 Task: Add Attachment from Trello to Card Card0000000066 in Board Board0000000017 in Workspace WS0000000006 in Trello. Add Cover Blue to Card Card0000000066 in Board Board0000000017 in Workspace WS0000000006 in Trello. Add "Copy Card To …" Button titled Button0000000066 to "bottom" of the list "To Do" to Card Card0000000066 in Board Board0000000017 in Workspace WS0000000006 in Trello. Add Description DS0000000066 to Card Card0000000066 in Board Board0000000017 in Workspace WS0000000006 in Trello. Add Comment CM0000000066 to Card Card0000000066 in Board Board0000000017 in Workspace WS0000000006 in Trello
Action: Mouse moved to (335, 384)
Screenshot: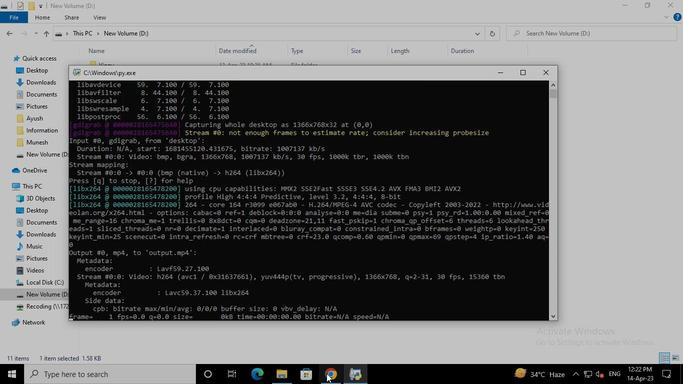
Action: Mouse pressed left at (335, 383)
Screenshot: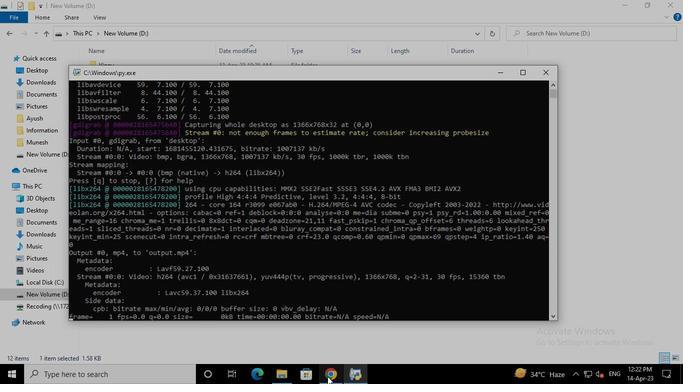 
Action: Mouse moved to (315, 262)
Screenshot: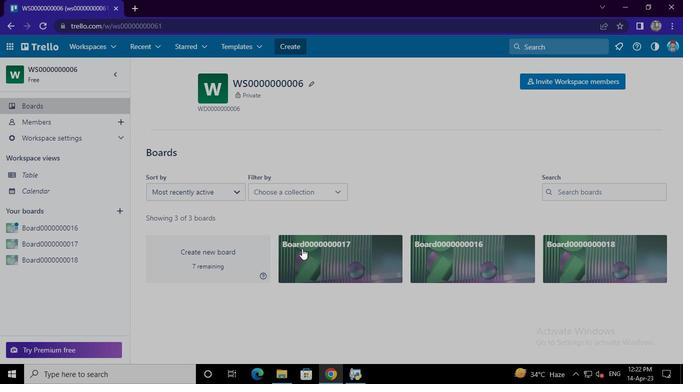 
Action: Mouse pressed left at (315, 262)
Screenshot: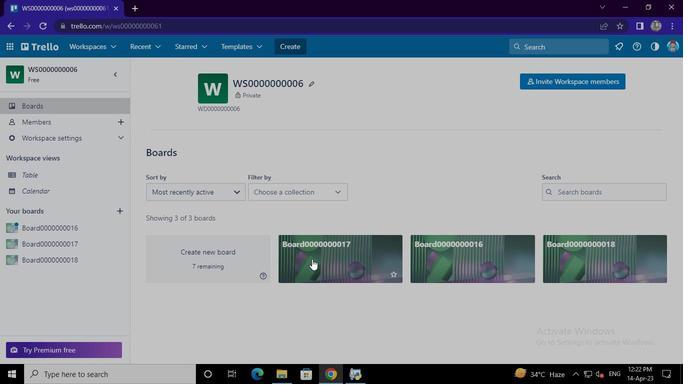 
Action: Mouse moved to (262, 174)
Screenshot: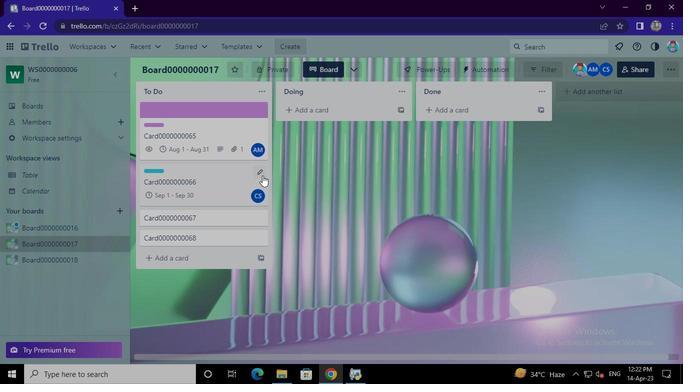 
Action: Mouse pressed left at (262, 174)
Screenshot: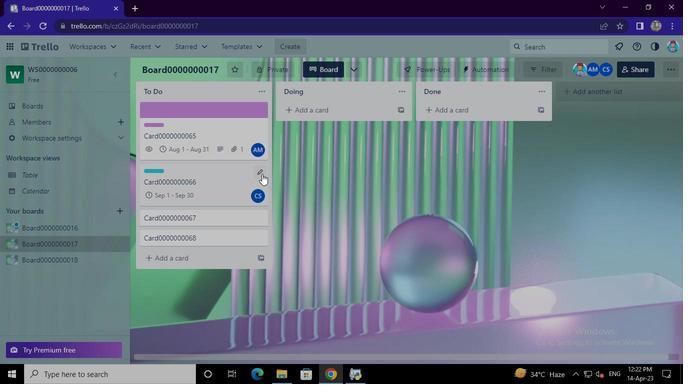
Action: Mouse moved to (289, 172)
Screenshot: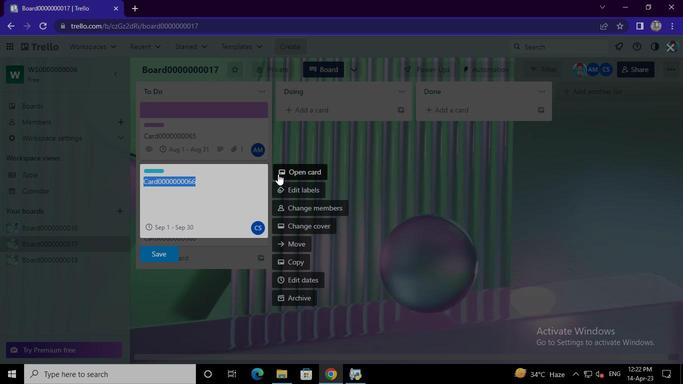 
Action: Mouse pressed left at (289, 172)
Screenshot: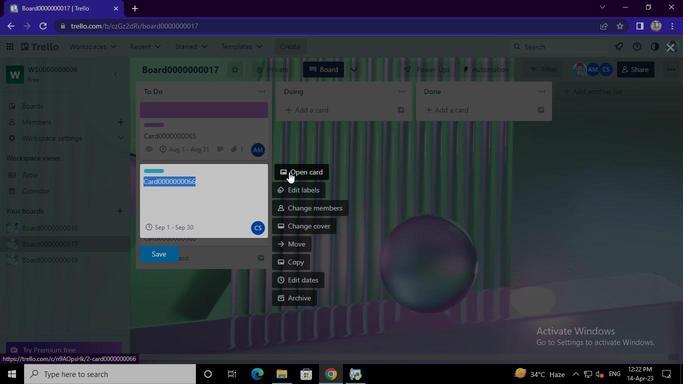 
Action: Mouse moved to (462, 243)
Screenshot: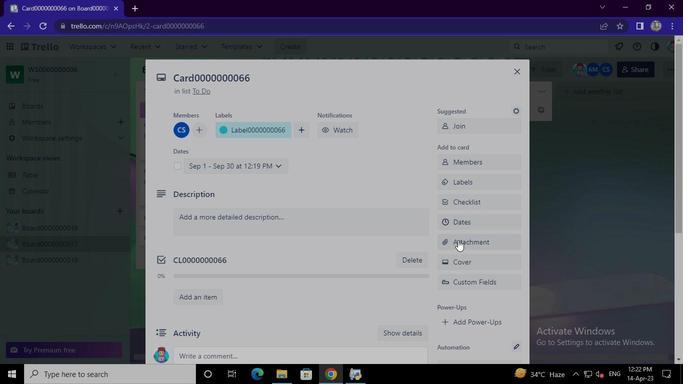 
Action: Mouse pressed left at (462, 243)
Screenshot: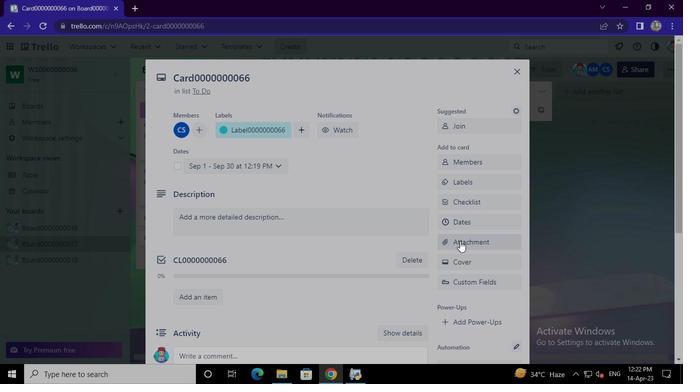 
Action: Mouse moved to (454, 107)
Screenshot: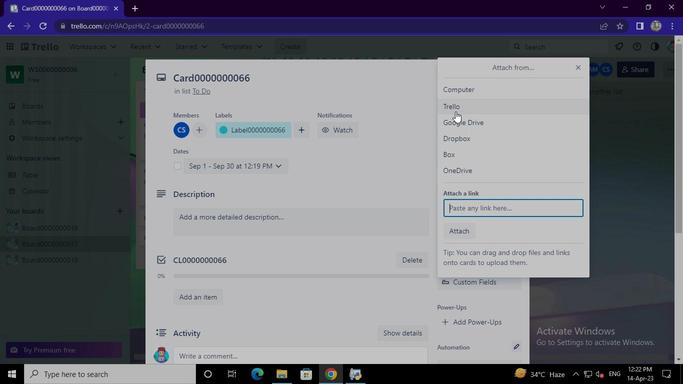 
Action: Mouse pressed left at (454, 107)
Screenshot: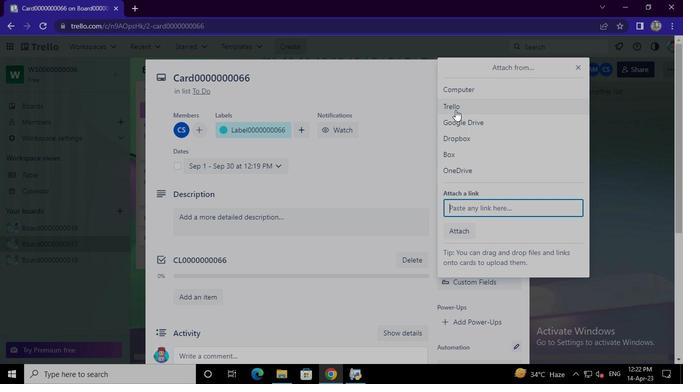 
Action: Mouse moved to (467, 140)
Screenshot: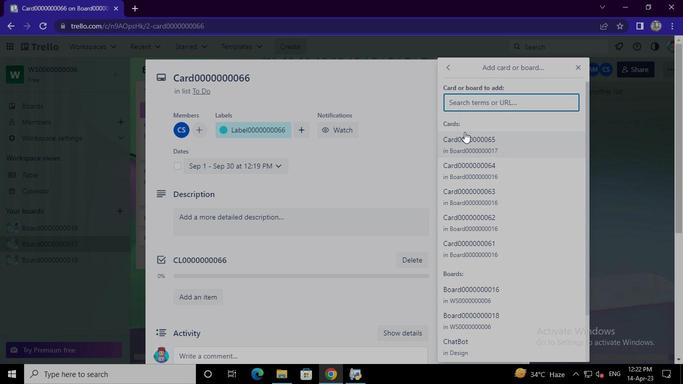 
Action: Mouse pressed left at (467, 140)
Screenshot: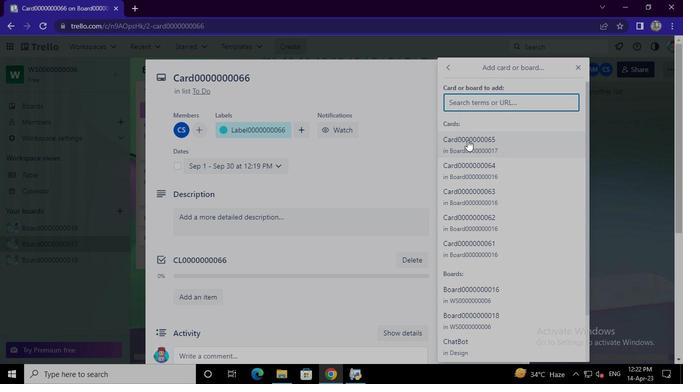 
Action: Mouse moved to (461, 262)
Screenshot: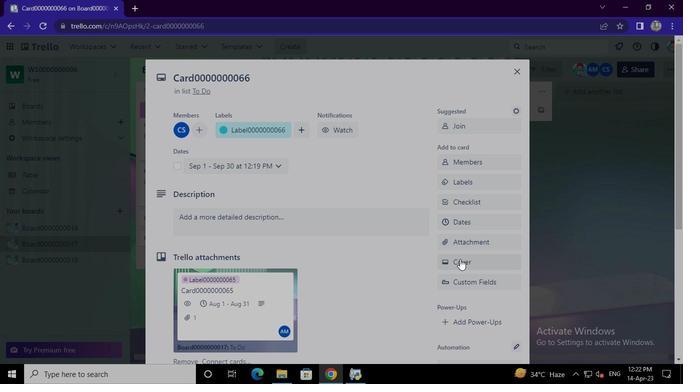
Action: Mouse pressed left at (461, 262)
Screenshot: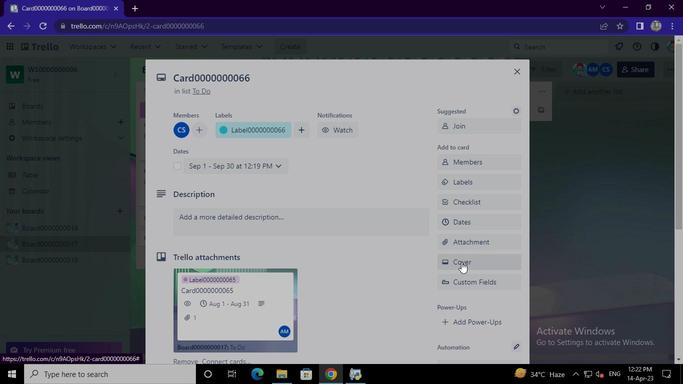 
Action: Mouse moved to (487, 179)
Screenshot: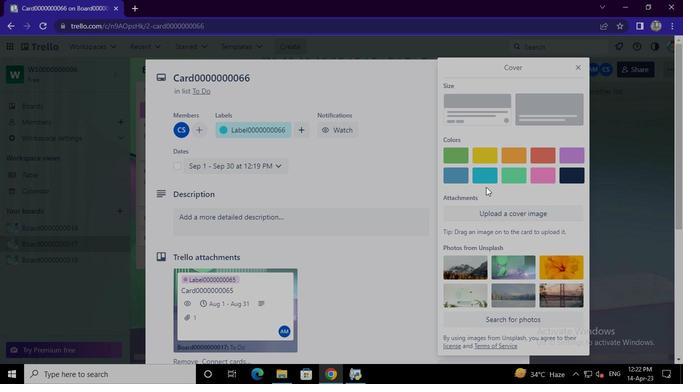 
Action: Mouse pressed left at (487, 179)
Screenshot: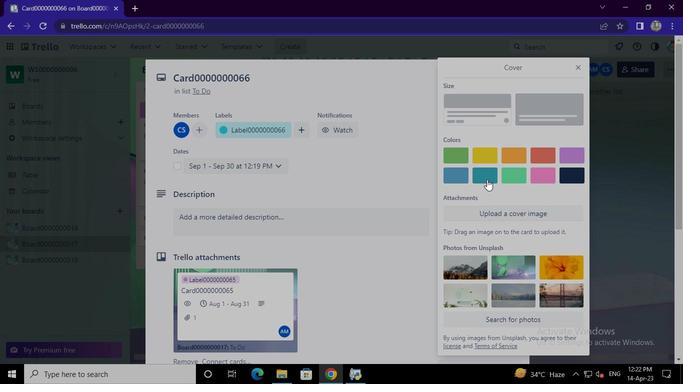 
Action: Mouse moved to (577, 70)
Screenshot: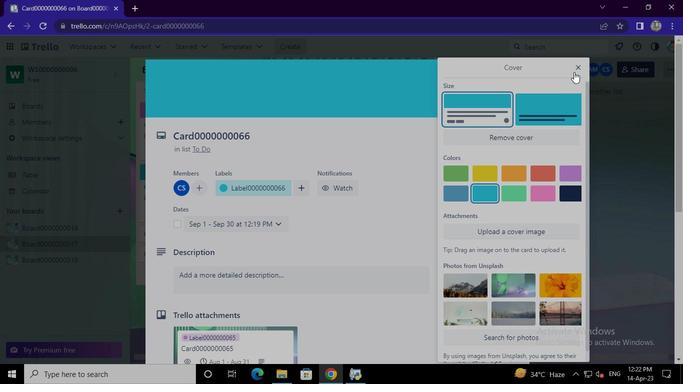 
Action: Mouse pressed left at (577, 70)
Screenshot: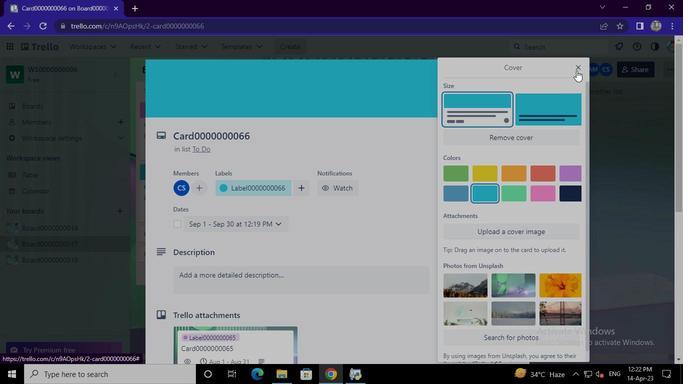 
Action: Mouse moved to (469, 330)
Screenshot: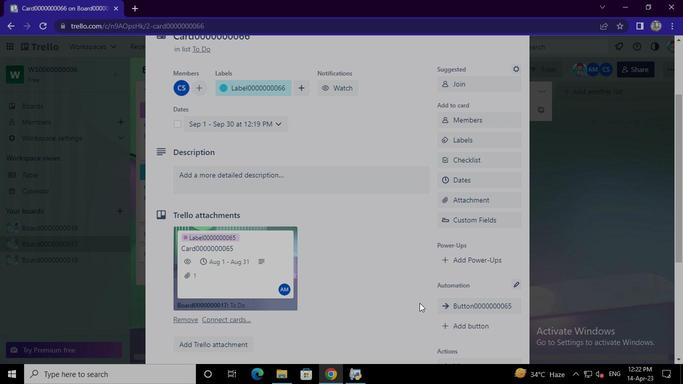 
Action: Mouse pressed left at (469, 330)
Screenshot: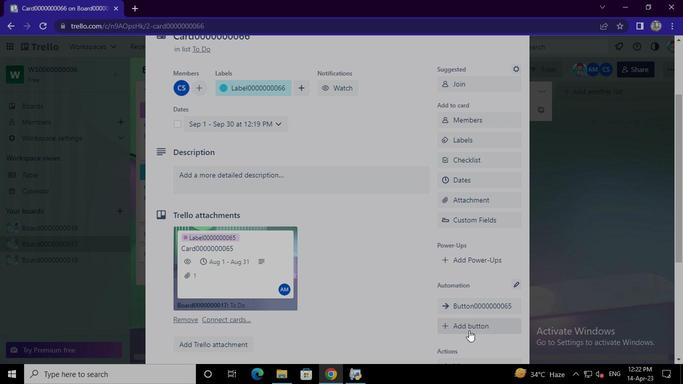 
Action: Mouse moved to (497, 136)
Screenshot: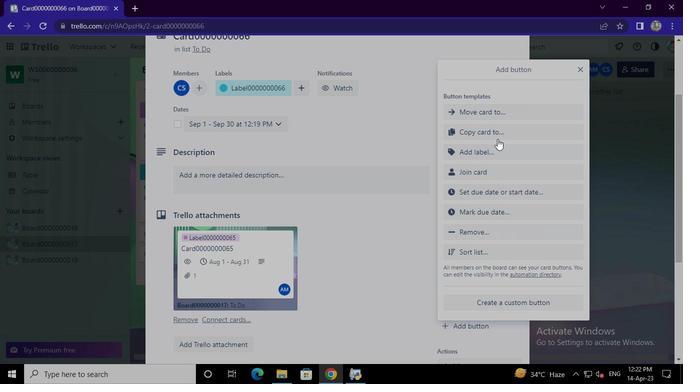 
Action: Mouse pressed left at (497, 136)
Screenshot: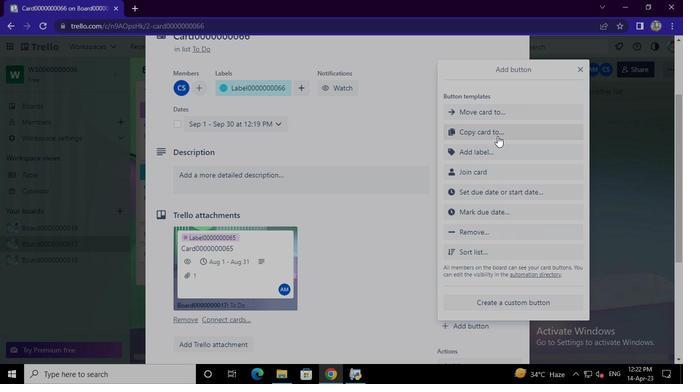 
Action: Mouse moved to (500, 154)
Screenshot: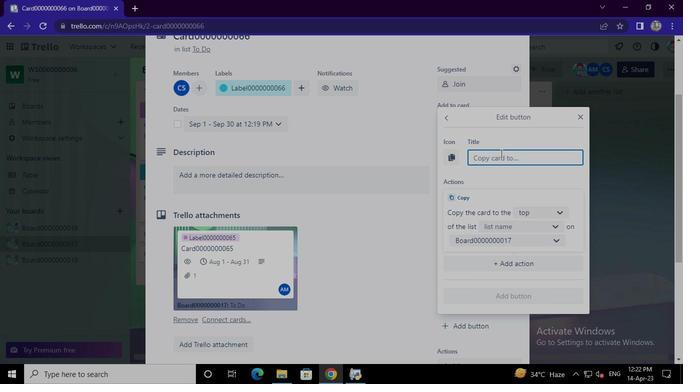 
Action: Mouse pressed left at (500, 154)
Screenshot: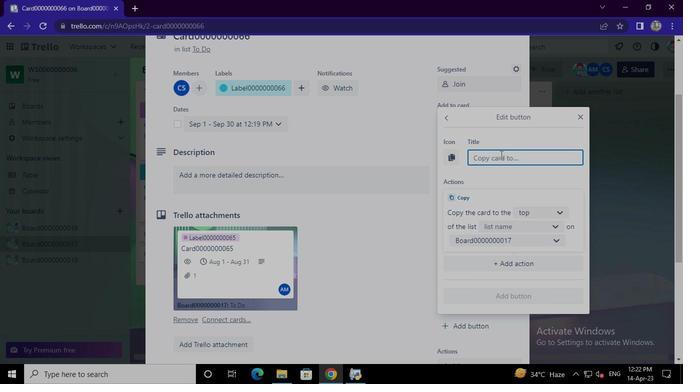
Action: Keyboard Key.shift
Screenshot: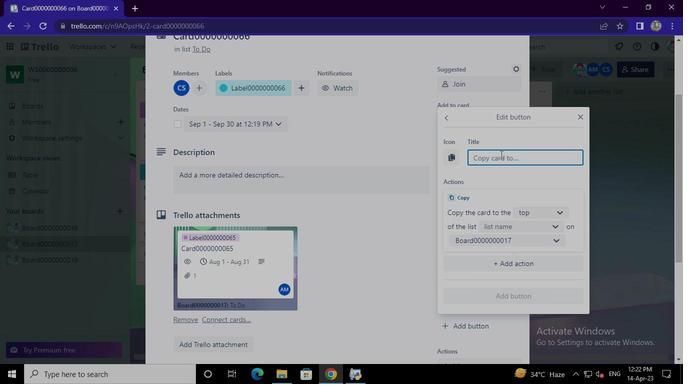 
Action: Keyboard B
Screenshot: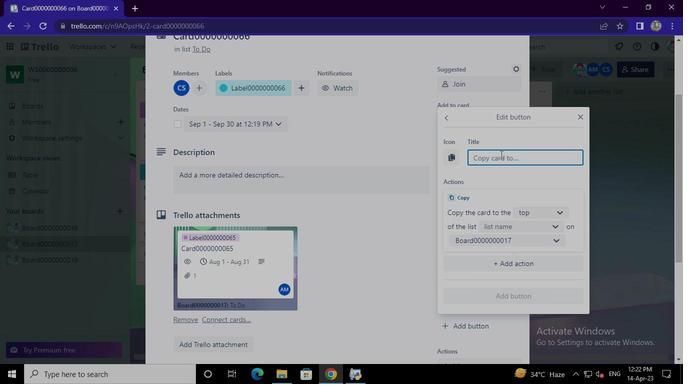 
Action: Keyboard U
Screenshot: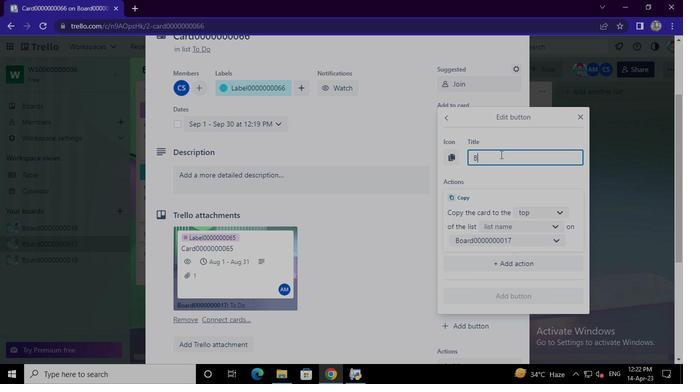 
Action: Keyboard t
Screenshot: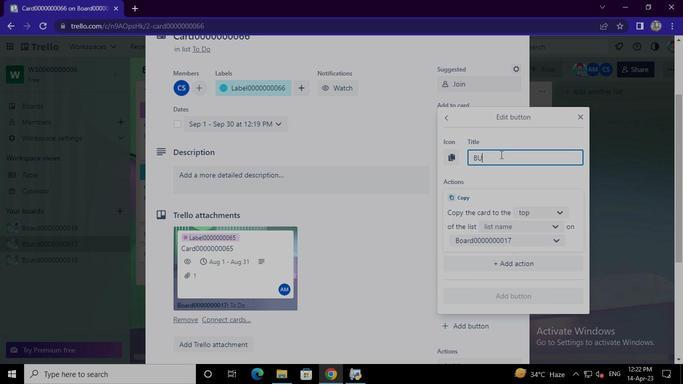 
Action: Keyboard t
Screenshot: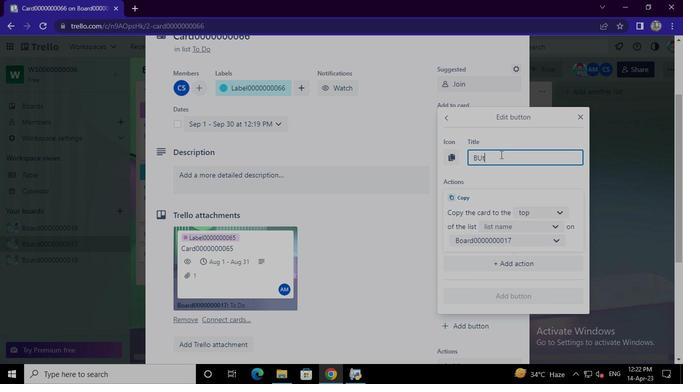 
Action: Keyboard o
Screenshot: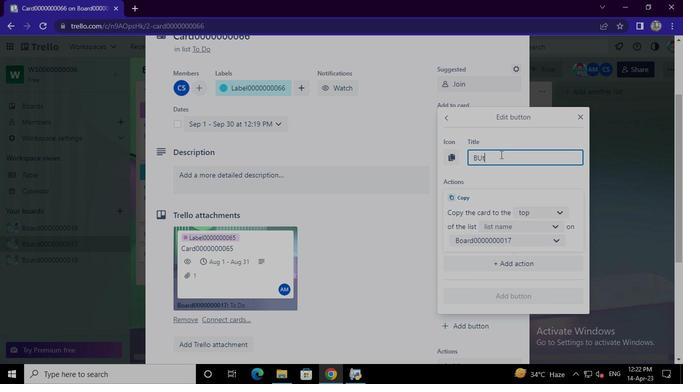 
Action: Keyboard Key.backspace
Screenshot: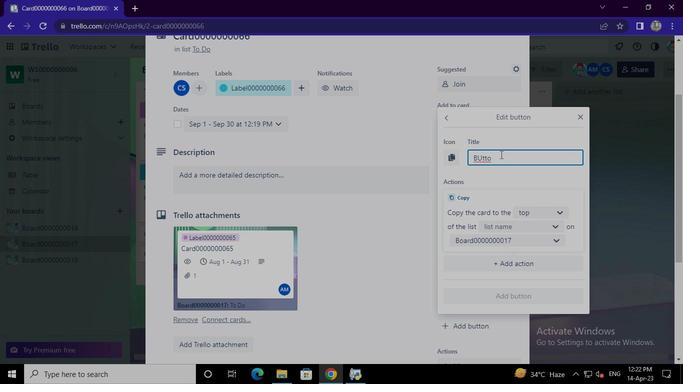 
Action: Keyboard Key.backspace
Screenshot: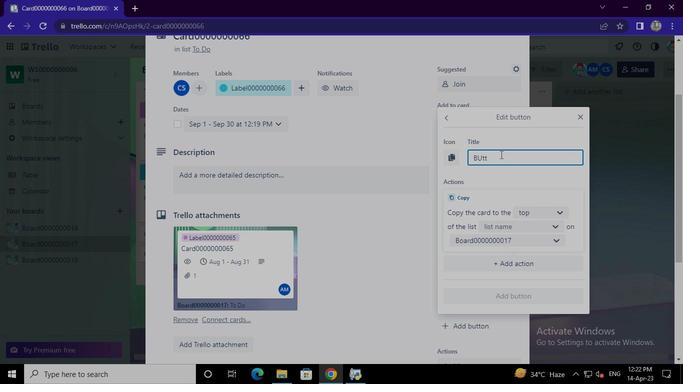 
Action: Keyboard Key.backspace
Screenshot: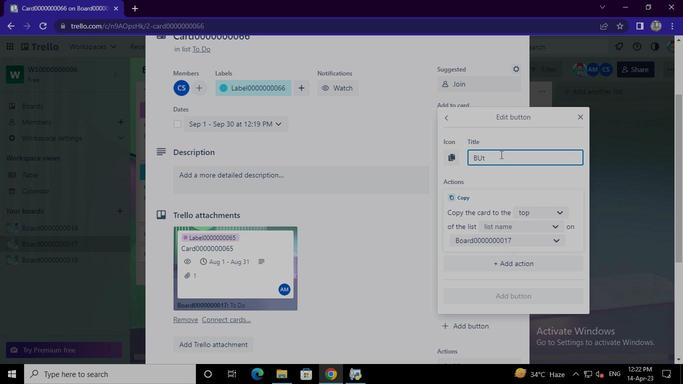 
Action: Keyboard Key.backspace
Screenshot: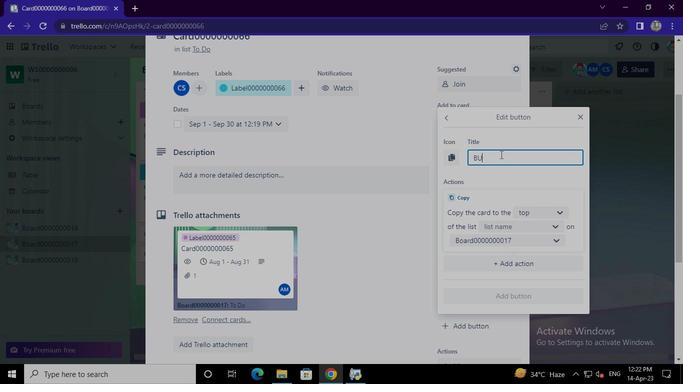 
Action: Keyboard u
Screenshot: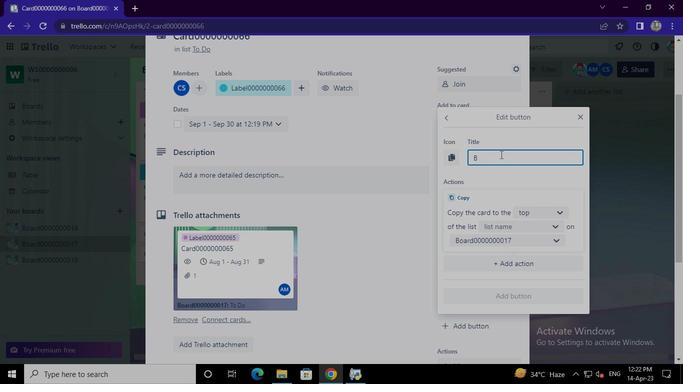 
Action: Keyboard t
Screenshot: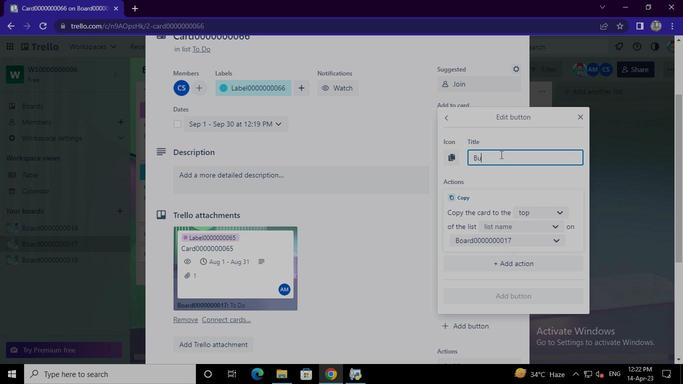 
Action: Keyboard t
Screenshot: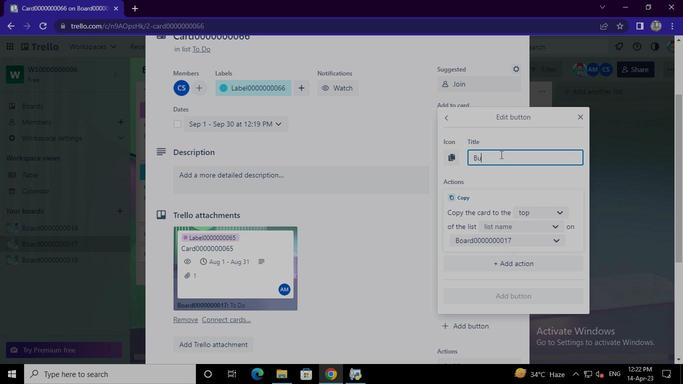 
Action: Keyboard o
Screenshot: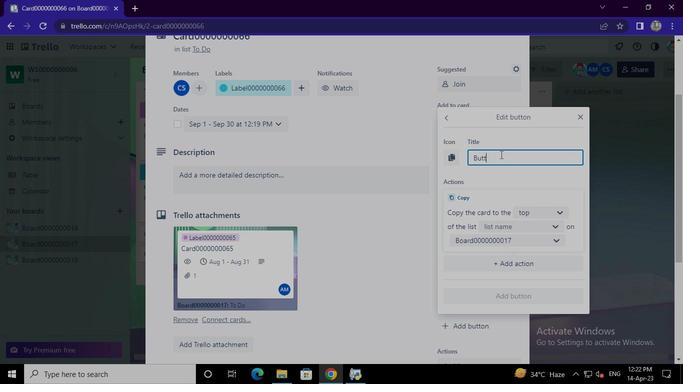 
Action: Keyboard n
Screenshot: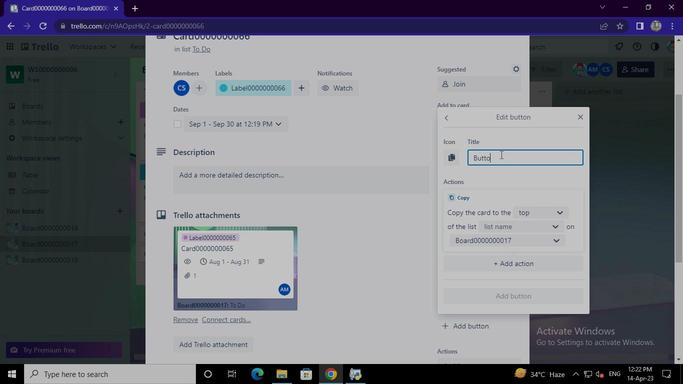 
Action: Keyboard <96>
Screenshot: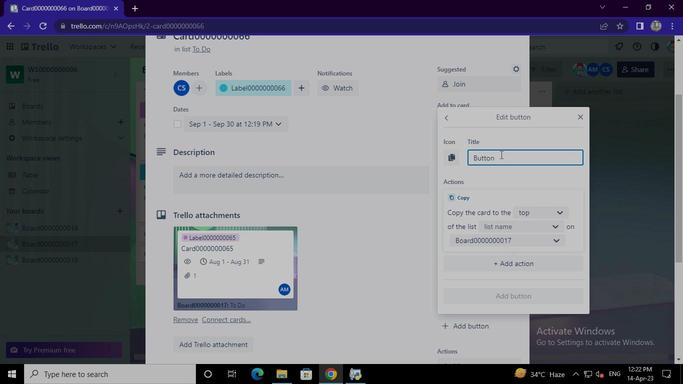 
Action: Keyboard <96>
Screenshot: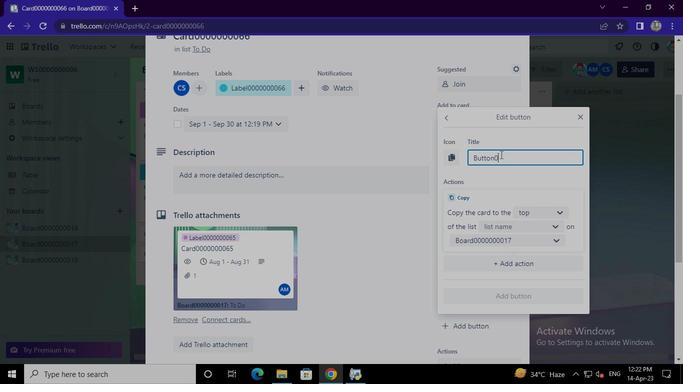 
Action: Keyboard <96>
Screenshot: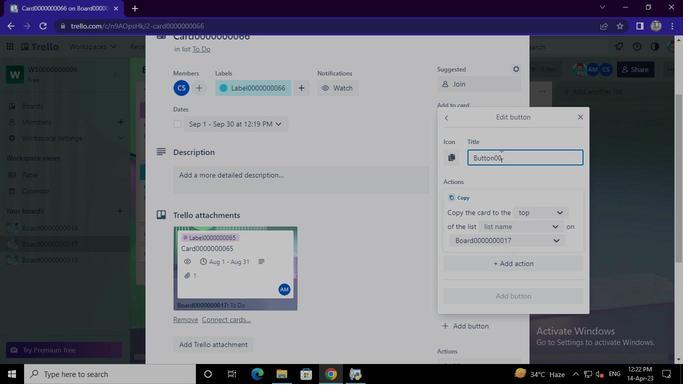 
Action: Keyboard <96>
Screenshot: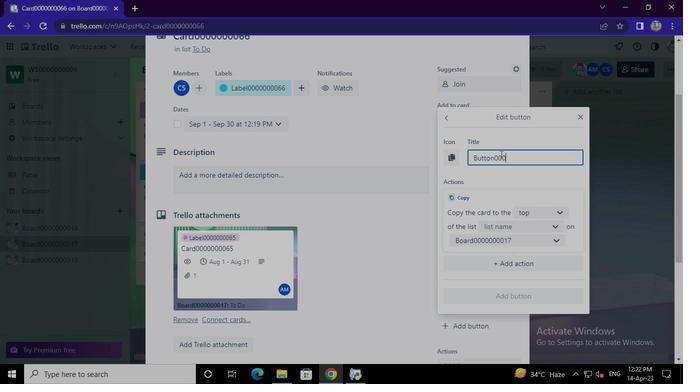 
Action: Keyboard <96>
Screenshot: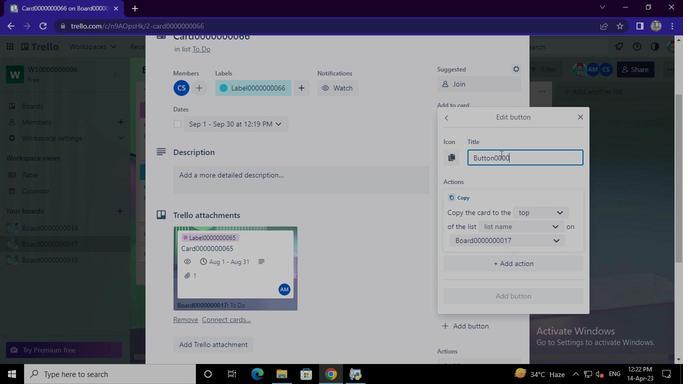 
Action: Keyboard <96>
Screenshot: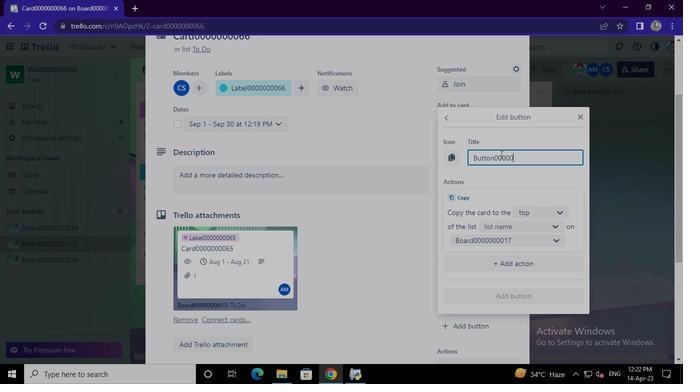 
Action: Keyboard <96>
Screenshot: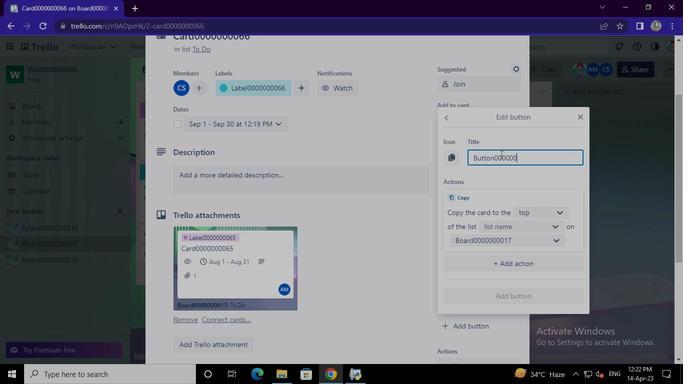 
Action: Keyboard <96>
Screenshot: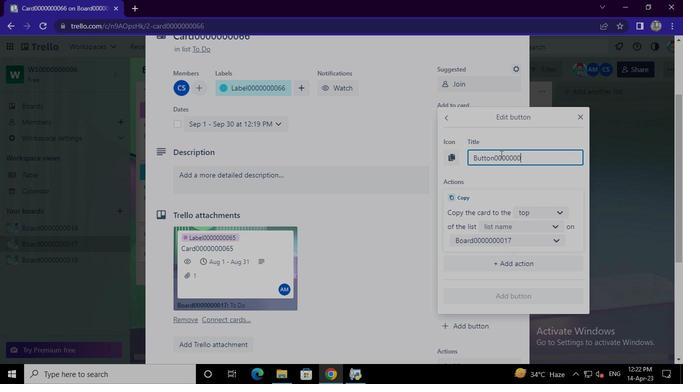 
Action: Keyboard <102>
Screenshot: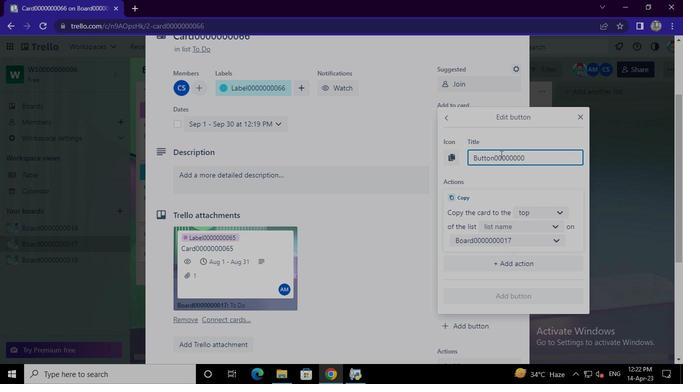 
Action: Keyboard <102>
Screenshot: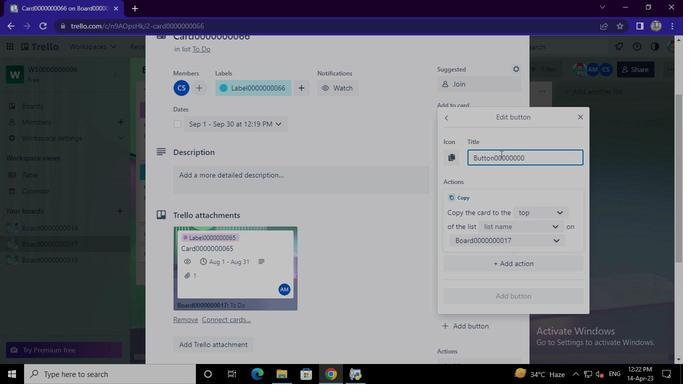 
Action: Mouse moved to (549, 207)
Screenshot: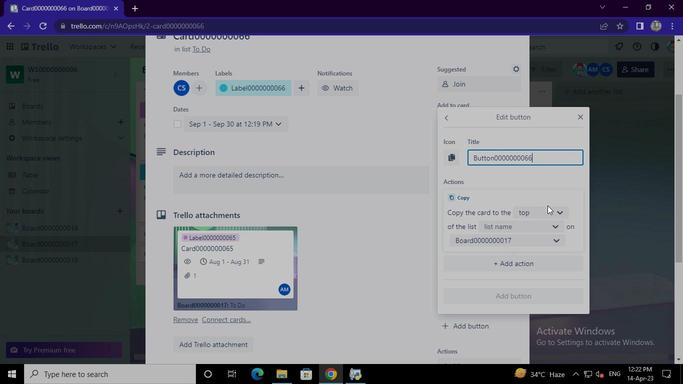 
Action: Mouse pressed left at (549, 207)
Screenshot: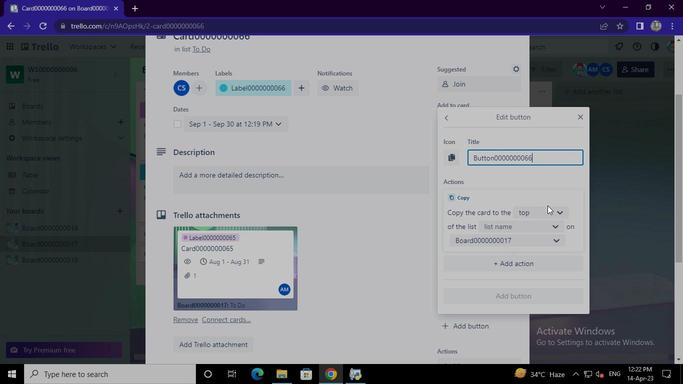 
Action: Mouse moved to (538, 246)
Screenshot: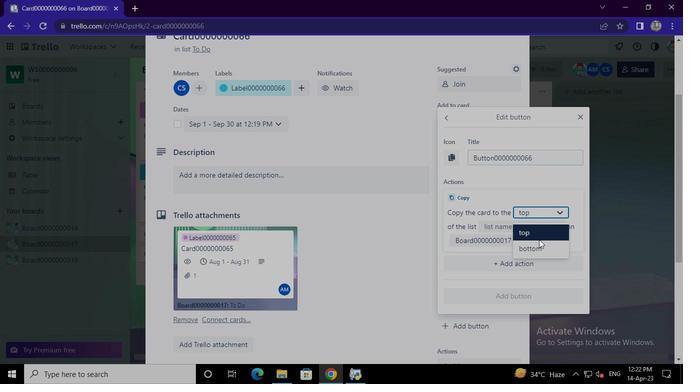 
Action: Mouse pressed left at (538, 246)
Screenshot: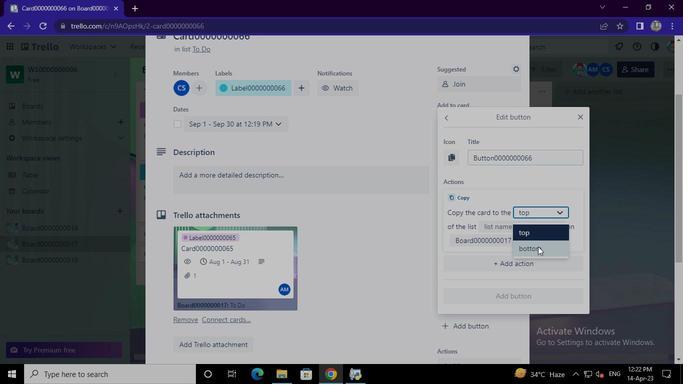 
Action: Mouse moved to (550, 228)
Screenshot: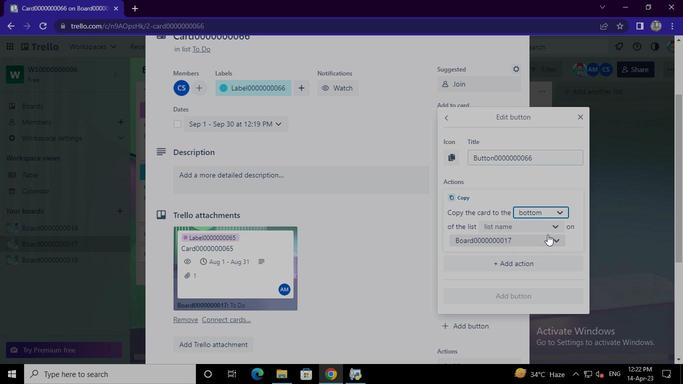 
Action: Mouse pressed left at (550, 228)
Screenshot: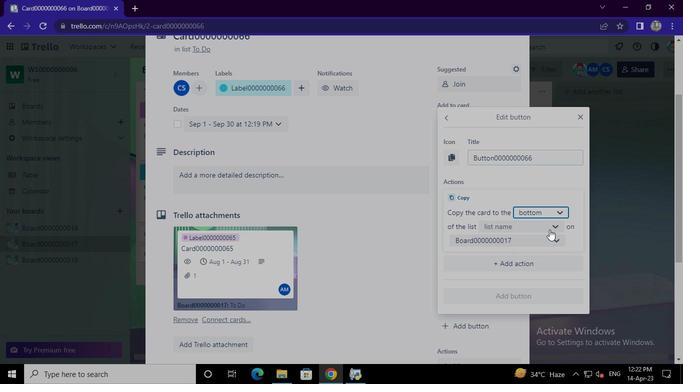 
Action: Mouse moved to (522, 246)
Screenshot: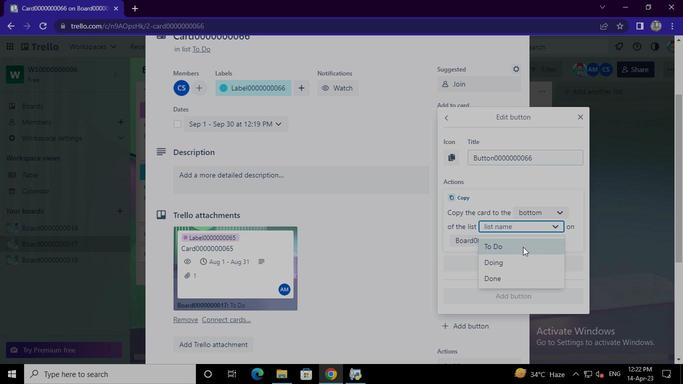 
Action: Mouse pressed left at (522, 246)
Screenshot: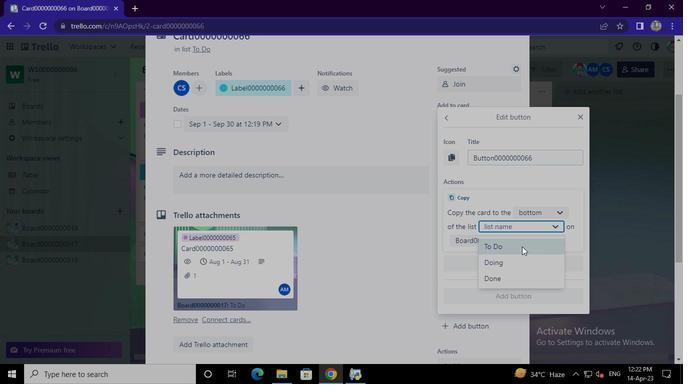 
Action: Mouse moved to (512, 290)
Screenshot: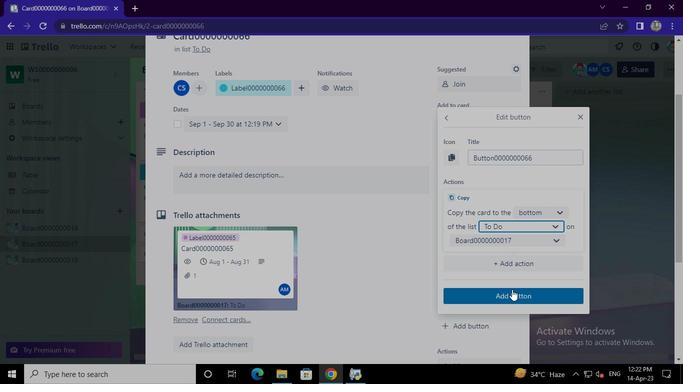 
Action: Mouse pressed left at (512, 290)
Screenshot: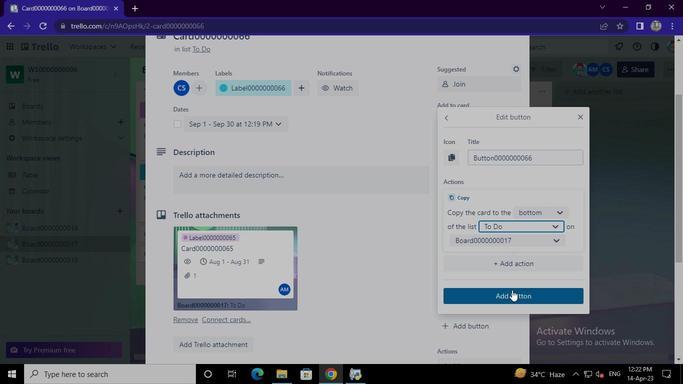 
Action: Mouse moved to (308, 184)
Screenshot: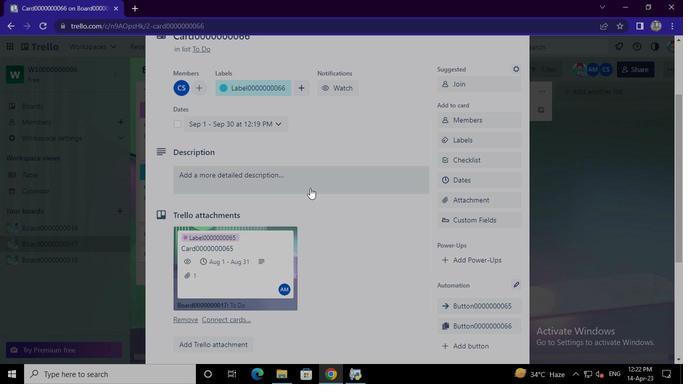 
Action: Mouse pressed left at (308, 184)
Screenshot: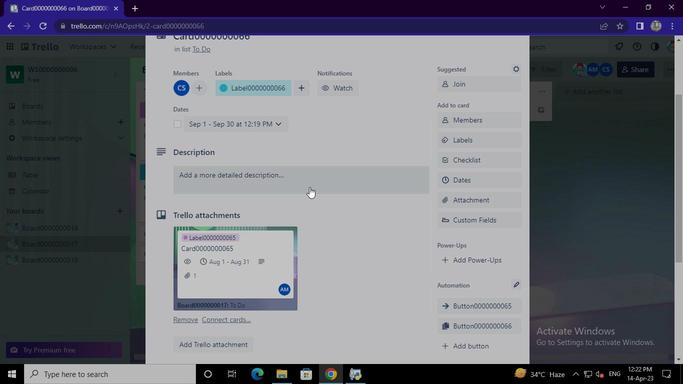 
Action: Mouse moved to (287, 207)
Screenshot: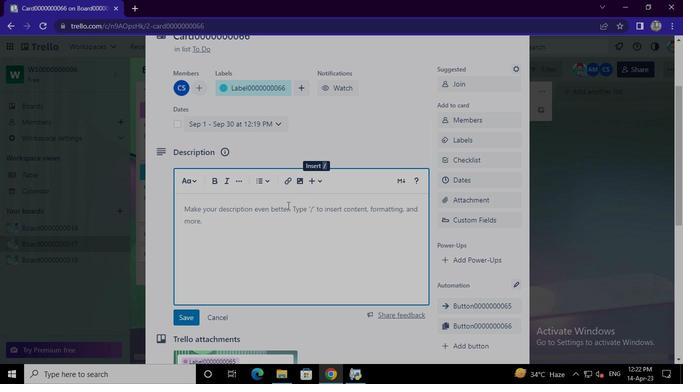
Action: Mouse pressed left at (287, 207)
Screenshot: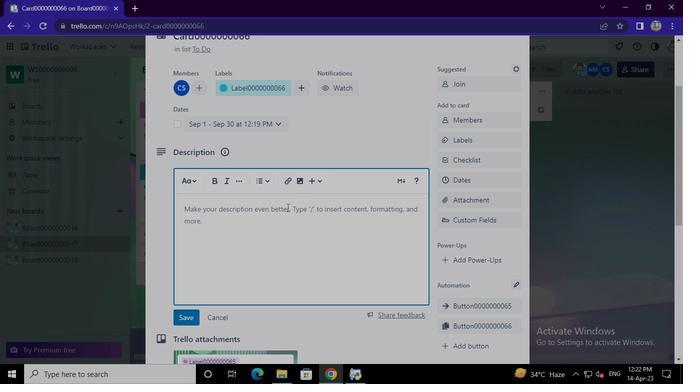 
Action: Keyboard Key.shift
Screenshot: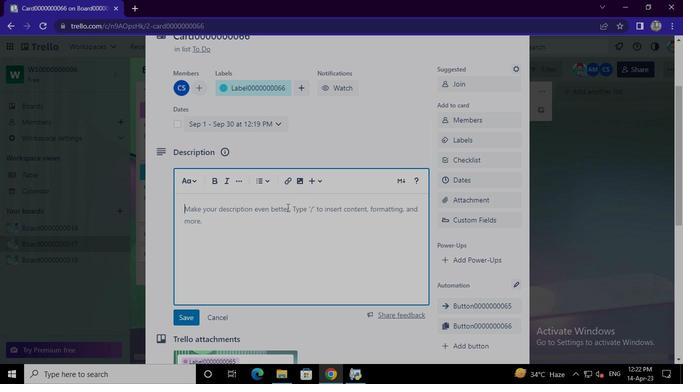 
Action: Keyboard D
Screenshot: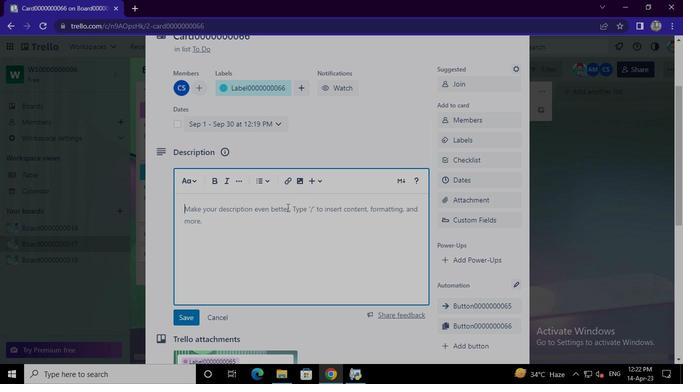 
Action: Keyboard S
Screenshot: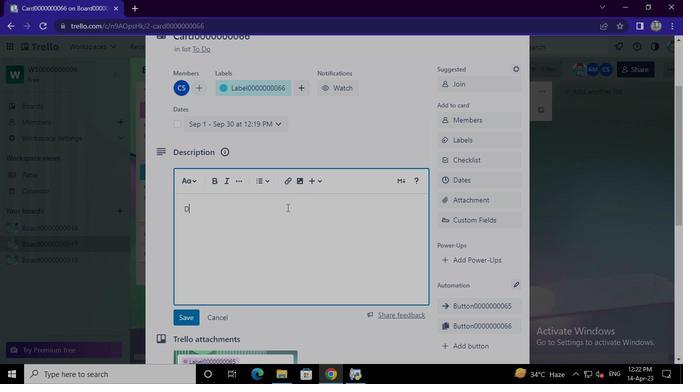 
Action: Keyboard <96>
Screenshot: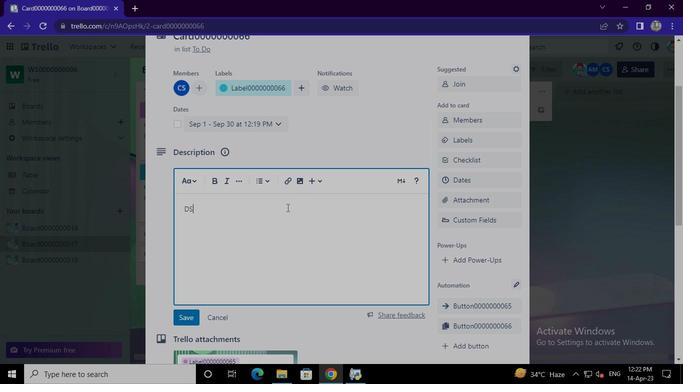 
Action: Keyboard <96>
Screenshot: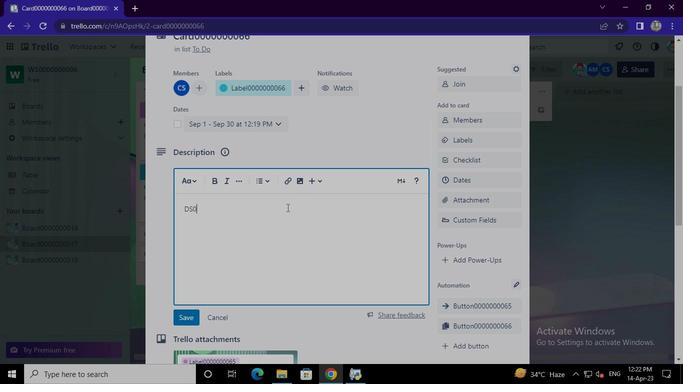 
Action: Keyboard <96>
Screenshot: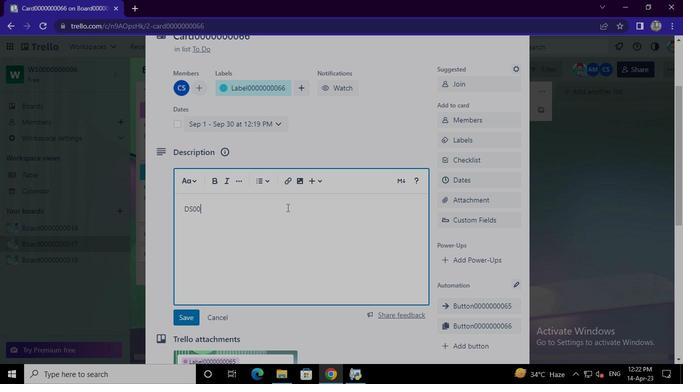 
Action: Keyboard <96>
Screenshot: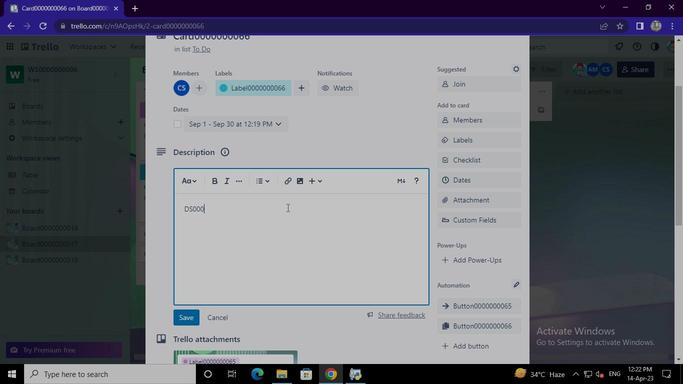 
Action: Keyboard <96>
Screenshot: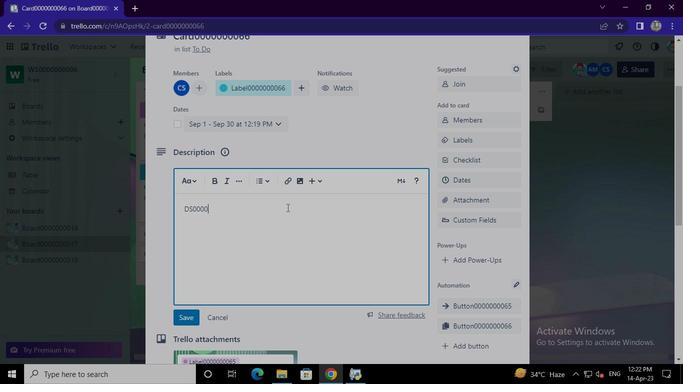 
Action: Keyboard <96>
Screenshot: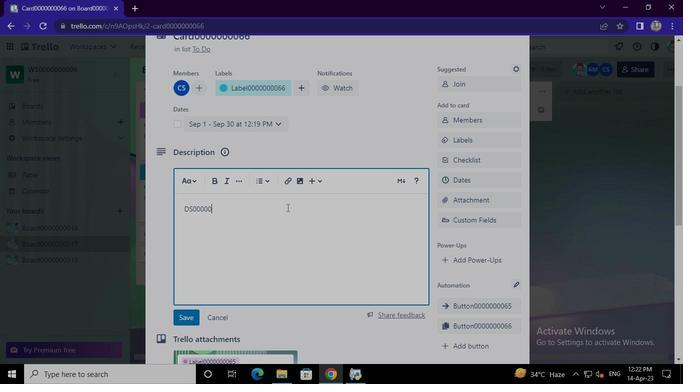 
Action: Keyboard <96>
Screenshot: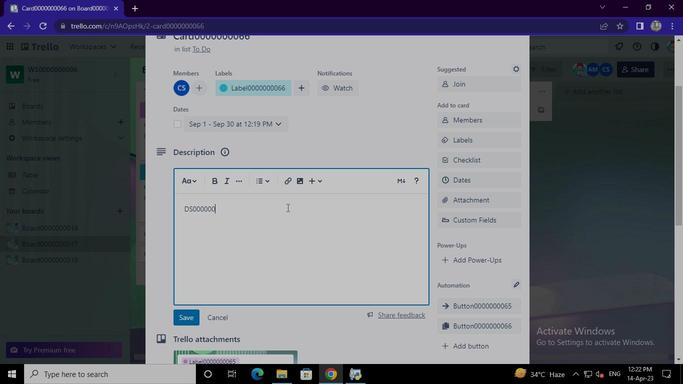 
Action: Keyboard <96>
Screenshot: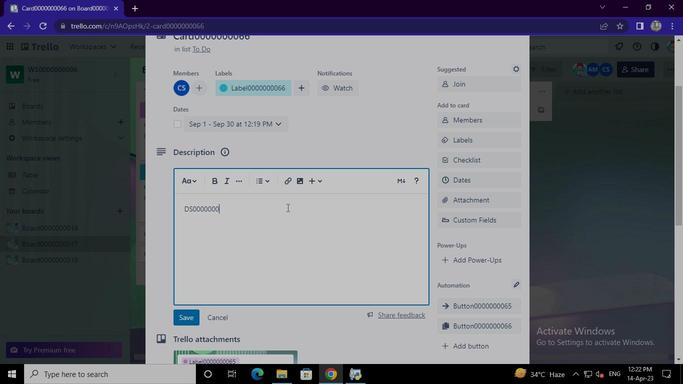 
Action: Keyboard <102>
Screenshot: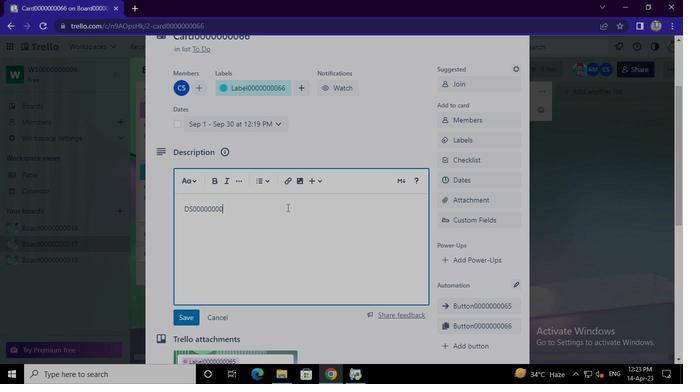 
Action: Keyboard <102>
Screenshot: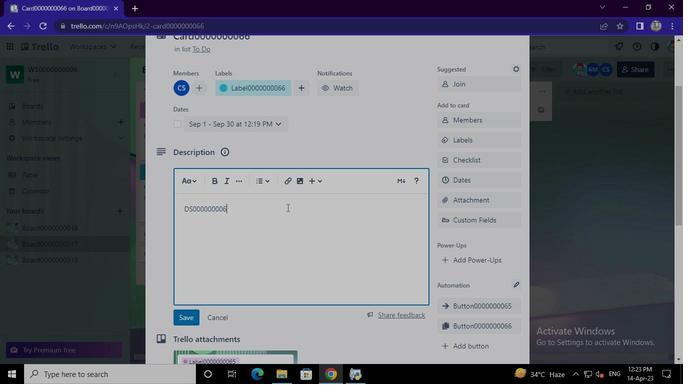 
Action: Mouse moved to (190, 313)
Screenshot: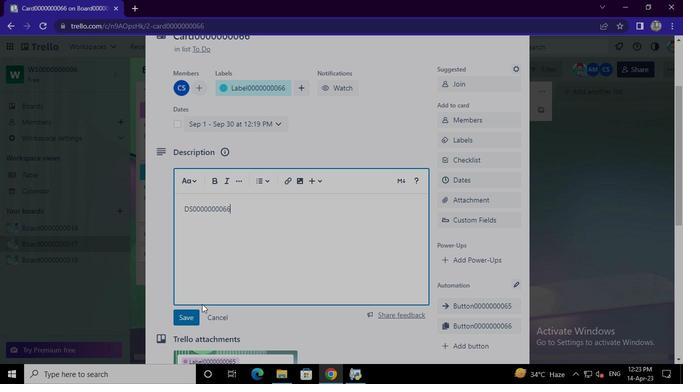
Action: Mouse pressed left at (190, 313)
Screenshot: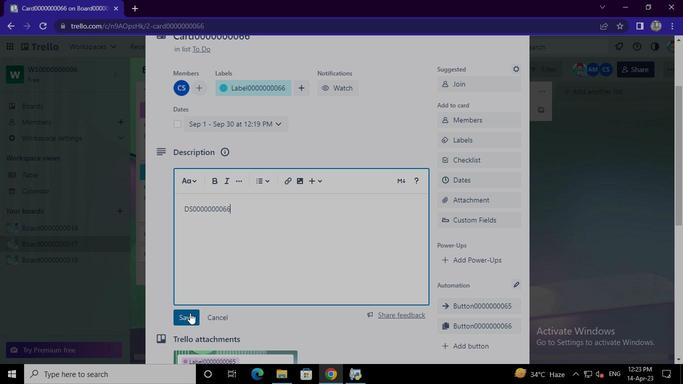 
Action: Mouse moved to (208, 312)
Screenshot: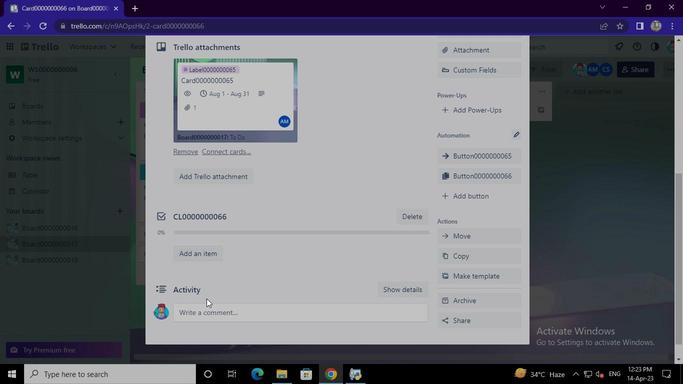 
Action: Mouse pressed left at (208, 312)
Screenshot: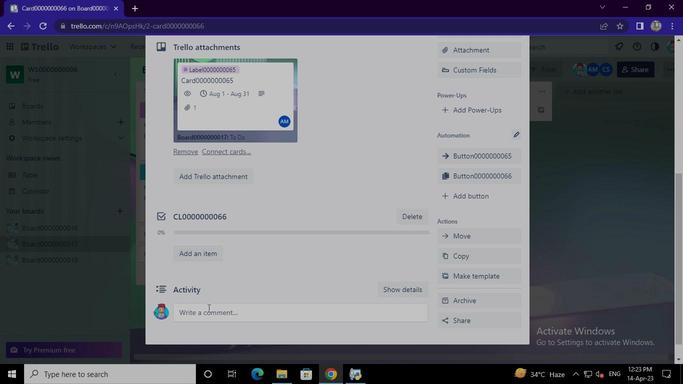 
Action: Mouse moved to (211, 313)
Screenshot: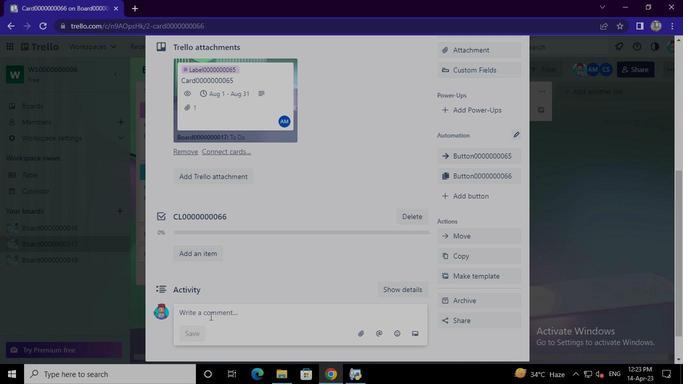 
Action: Mouse pressed left at (211, 313)
Screenshot: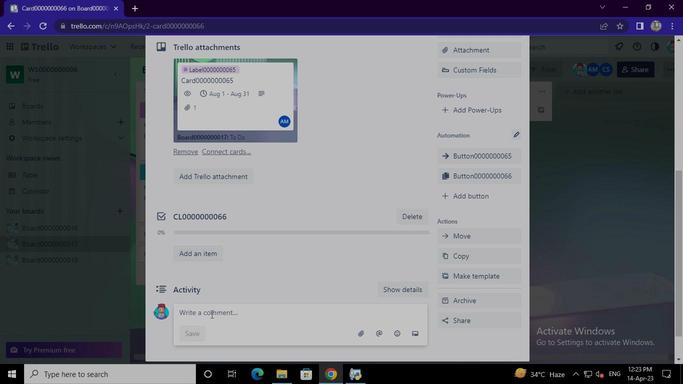 
Action: Keyboard Key.shift
Screenshot: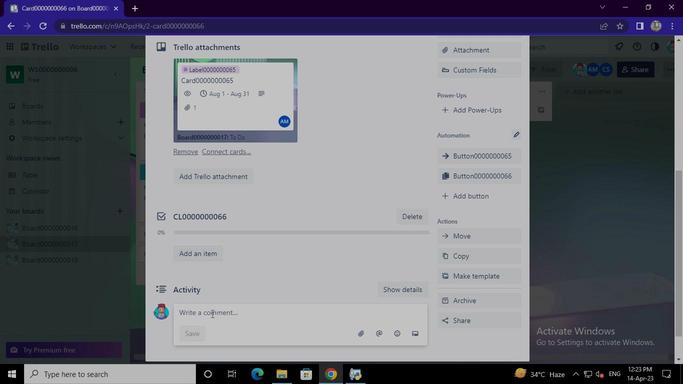 
Action: Keyboard C
Screenshot: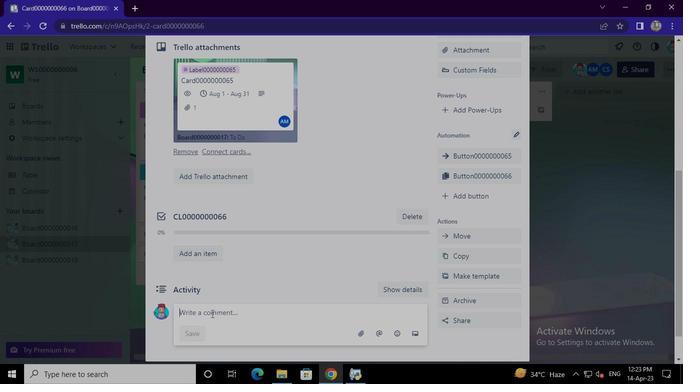 
Action: Keyboard M
Screenshot: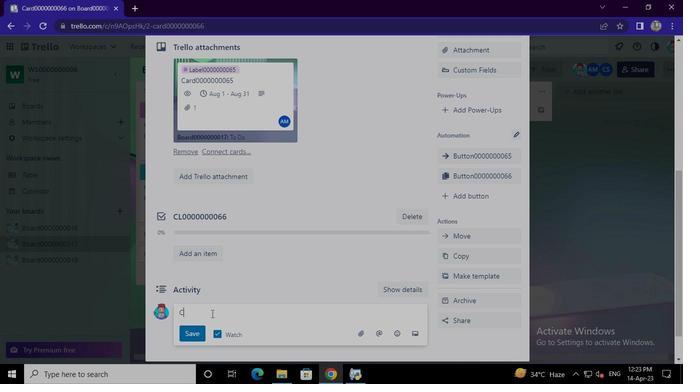 
Action: Keyboard <96>
Screenshot: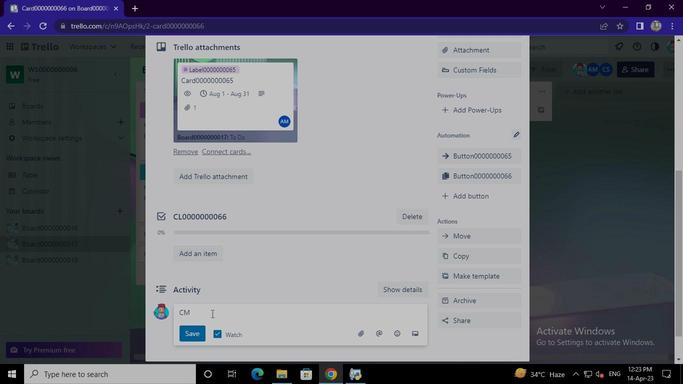 
Action: Keyboard <96>
Screenshot: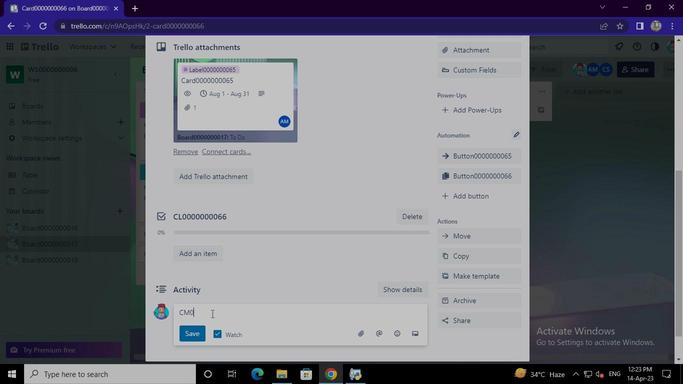 
Action: Keyboard <96>
Screenshot: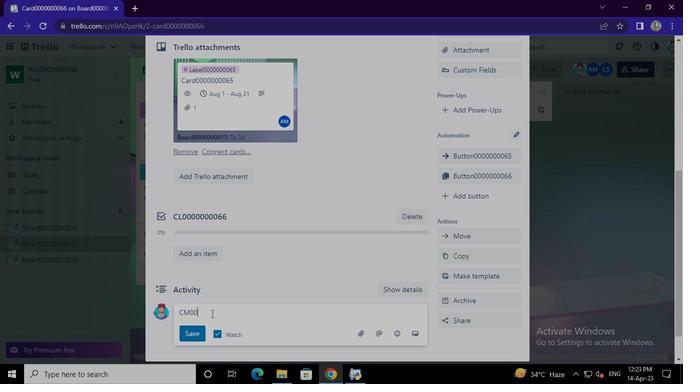
Action: Keyboard <96>
Screenshot: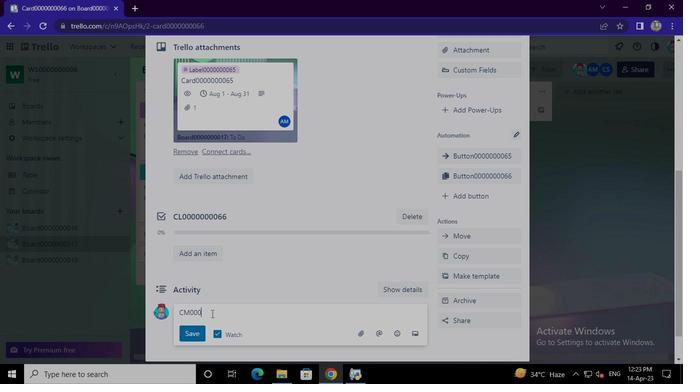
Action: Keyboard <96>
Screenshot: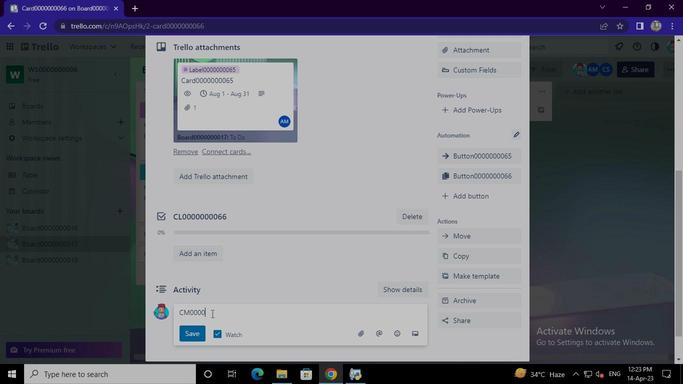 
Action: Keyboard <96>
Screenshot: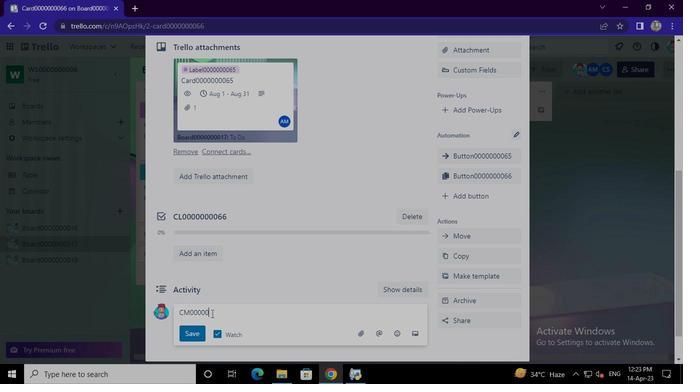
Action: Keyboard <96>
Screenshot: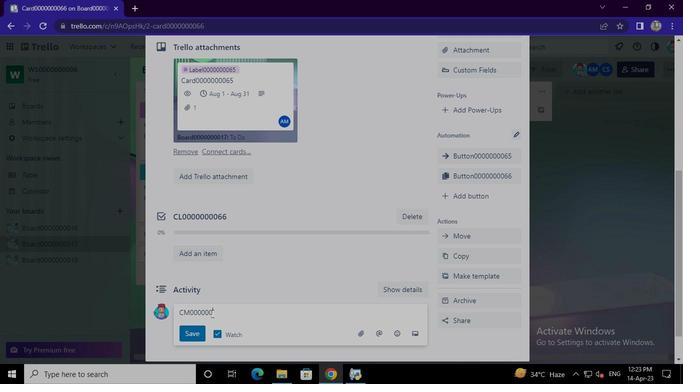 
Action: Keyboard <96>
Screenshot: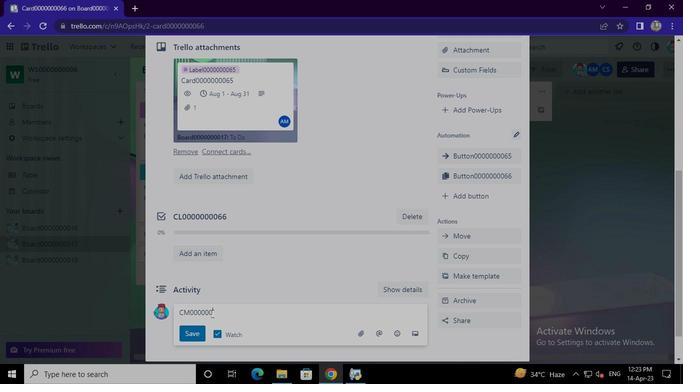 
Action: Keyboard <102>
Screenshot: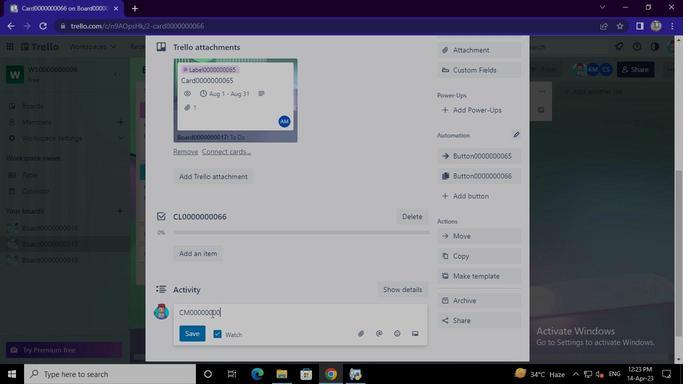 
Action: Keyboard <102>
Screenshot: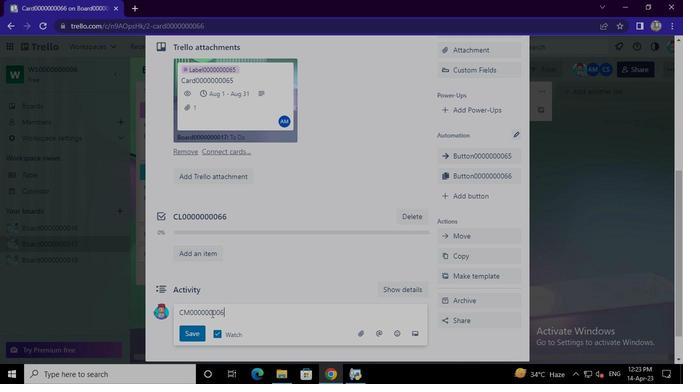 
Action: Mouse moved to (195, 329)
Screenshot: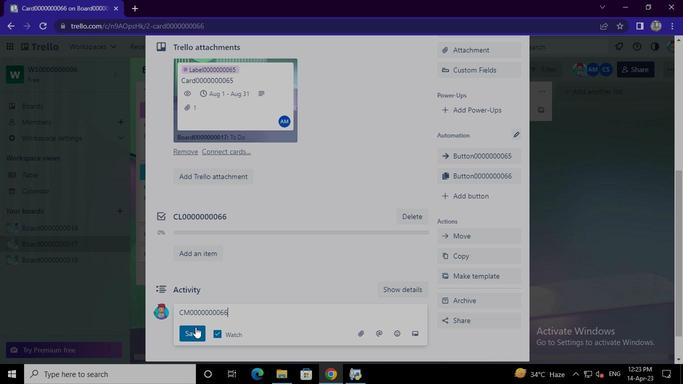
Action: Mouse pressed left at (195, 329)
Screenshot: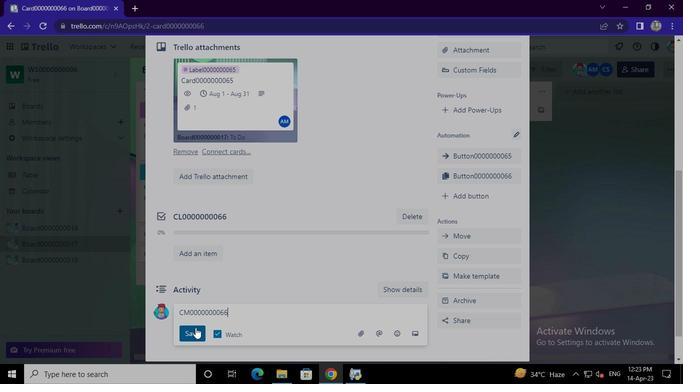 
Action: Mouse moved to (357, 375)
Screenshot: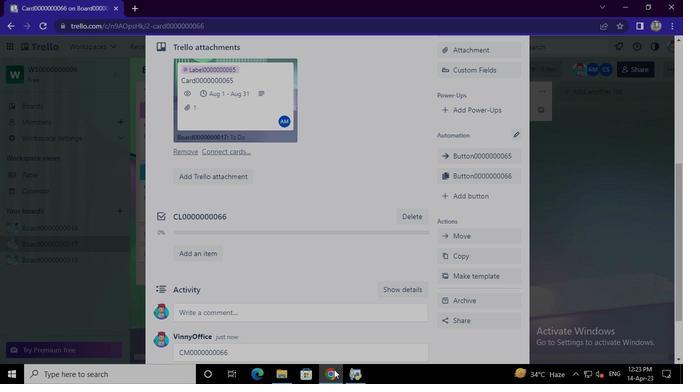 
Action: Mouse pressed left at (357, 375)
Screenshot: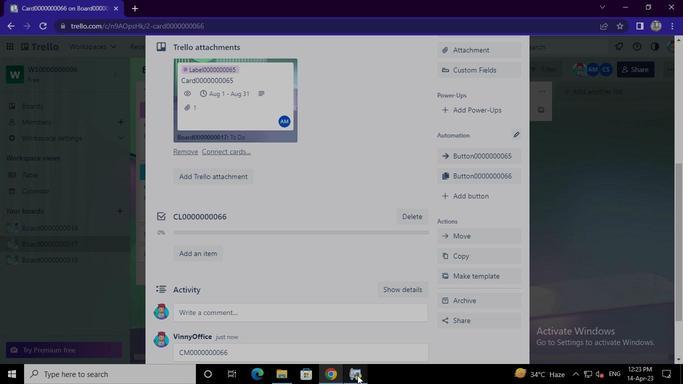 
Action: Mouse moved to (548, 72)
Screenshot: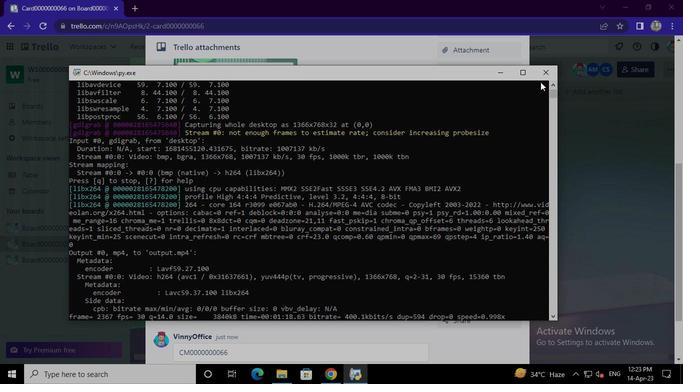 
Action: Mouse pressed left at (548, 72)
Screenshot: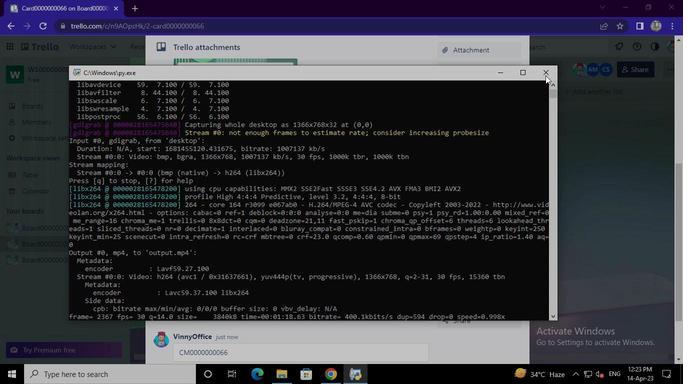 
